 Task: Create a new email signature in Microsoft Outlook and set it as the default for new messages.
Action: Mouse moved to (38, 48)
Screenshot: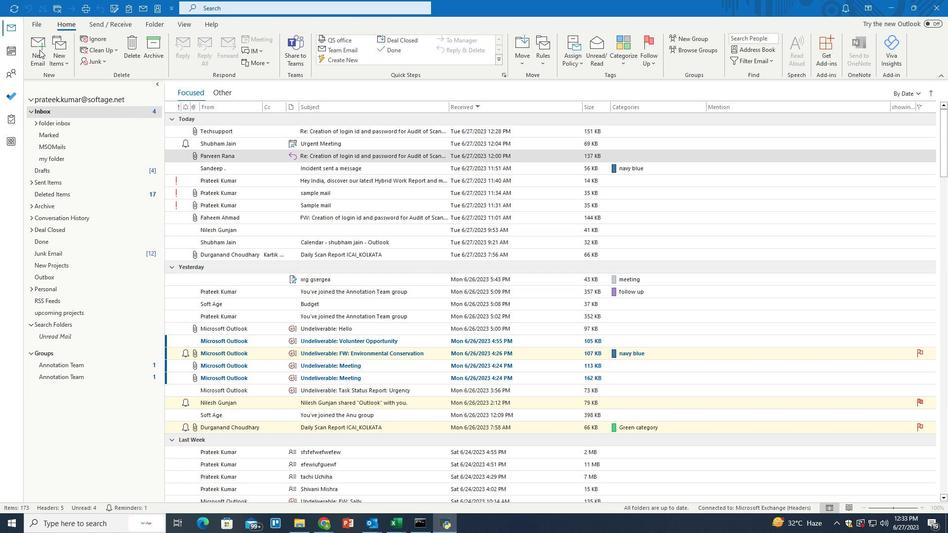 
Action: Mouse pressed left at (38, 48)
Screenshot: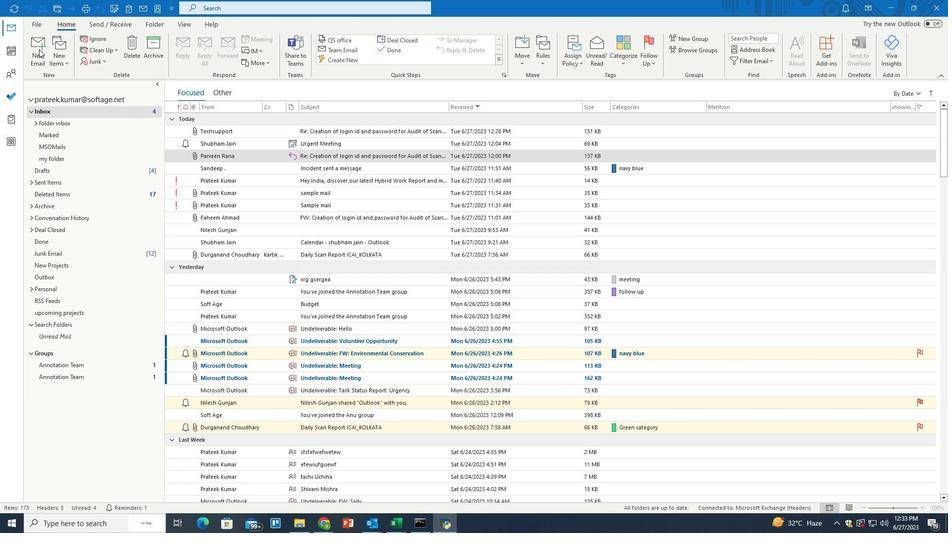 
Action: Mouse pressed left at (38, 48)
Screenshot: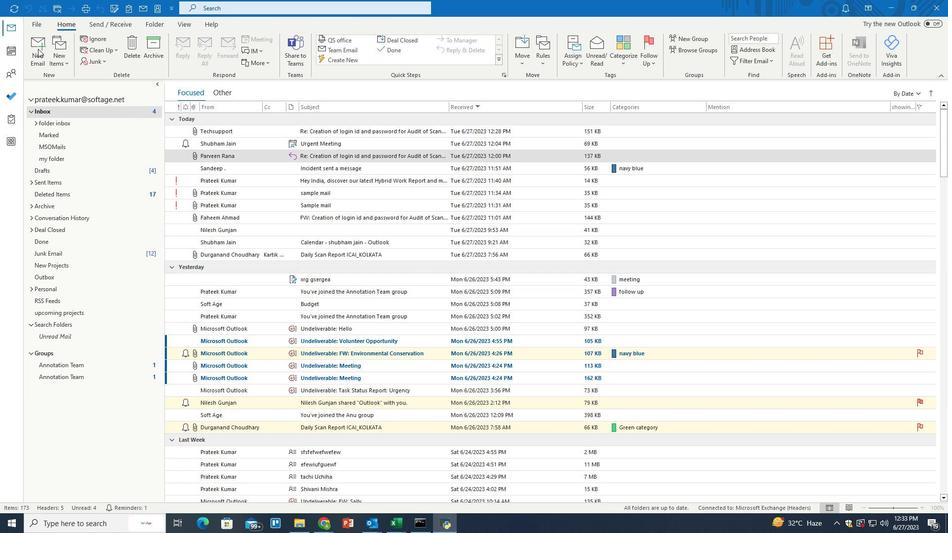 
Action: Mouse moved to (343, 56)
Screenshot: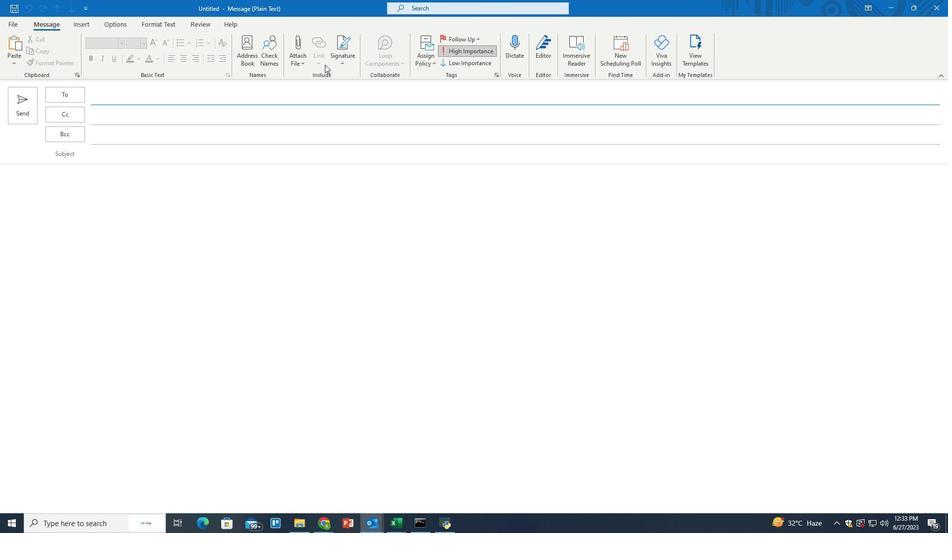 
Action: Mouse pressed left at (343, 56)
Screenshot: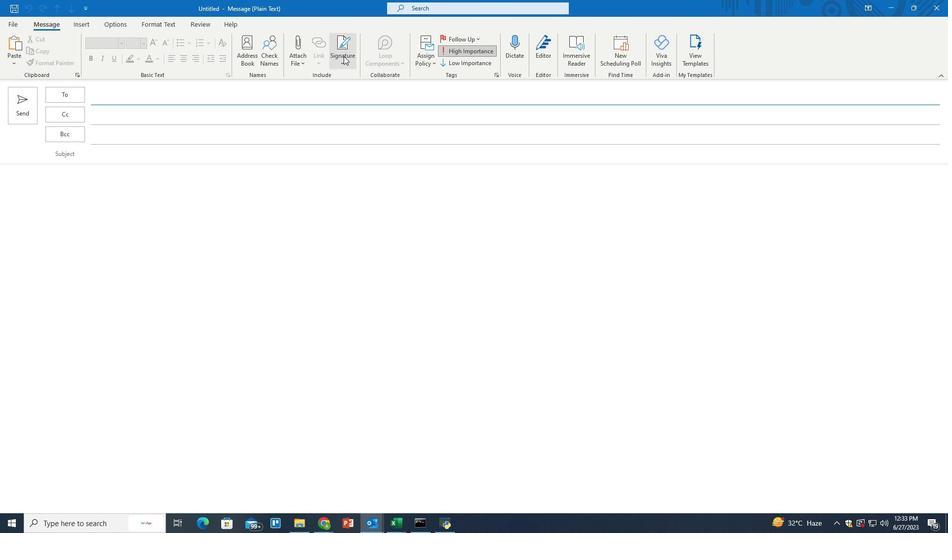 
Action: Mouse moved to (361, 90)
Screenshot: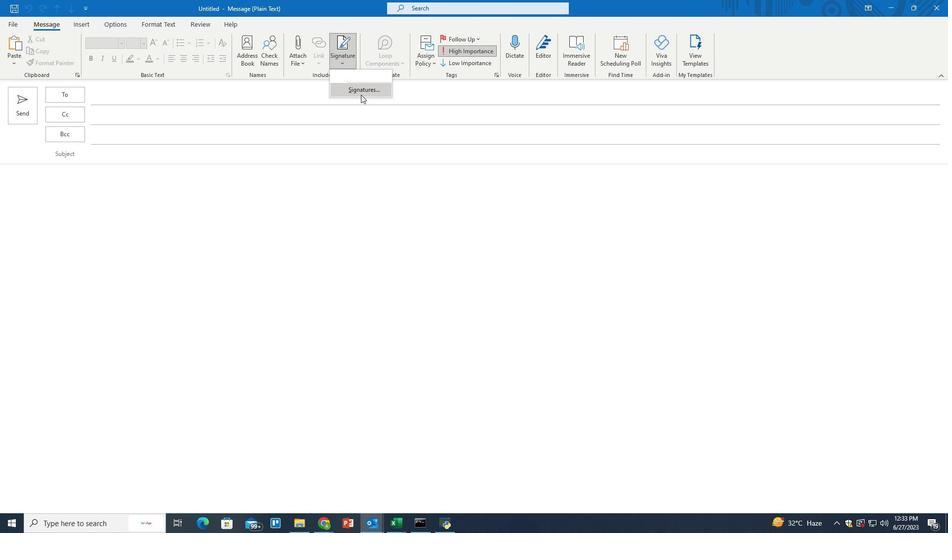 
Action: Mouse pressed left at (361, 90)
Screenshot: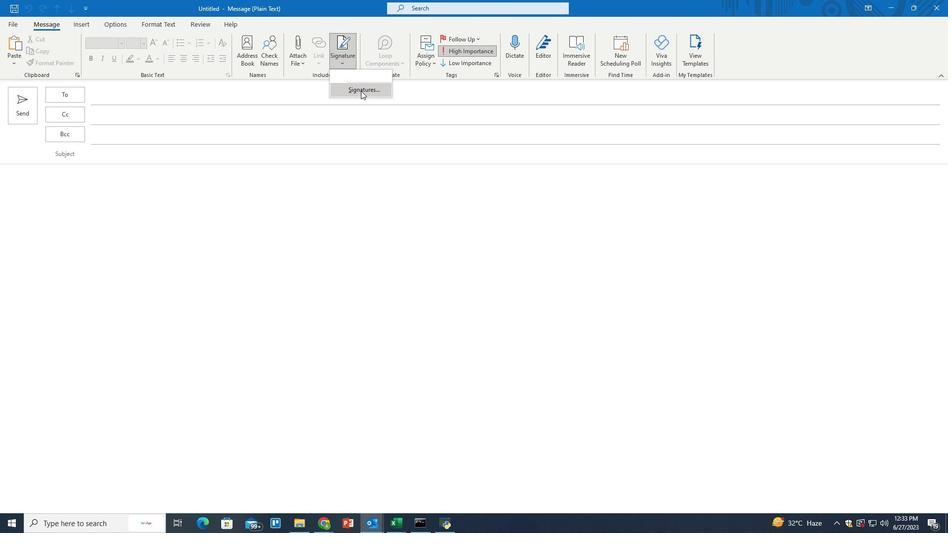 
Action: Mouse moved to (609, 170)
Screenshot: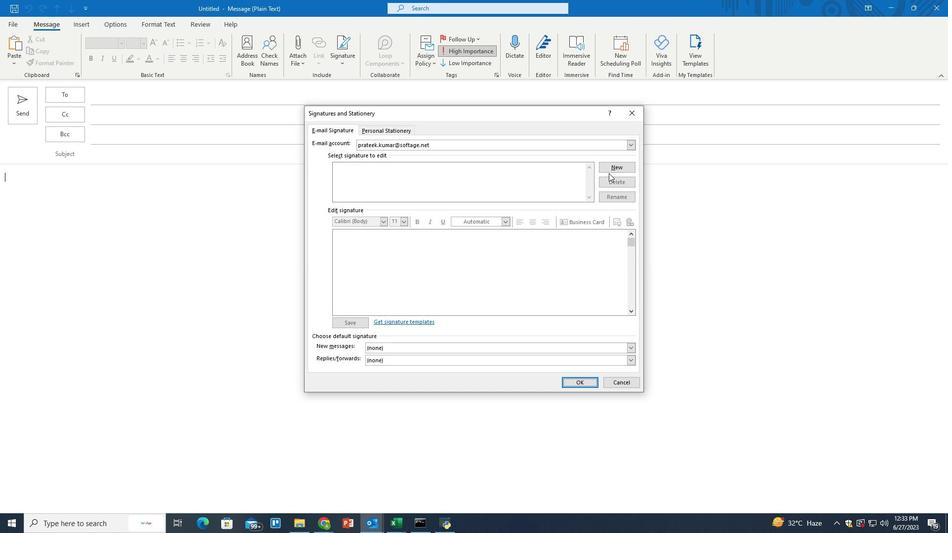
Action: Mouse pressed left at (609, 170)
Screenshot: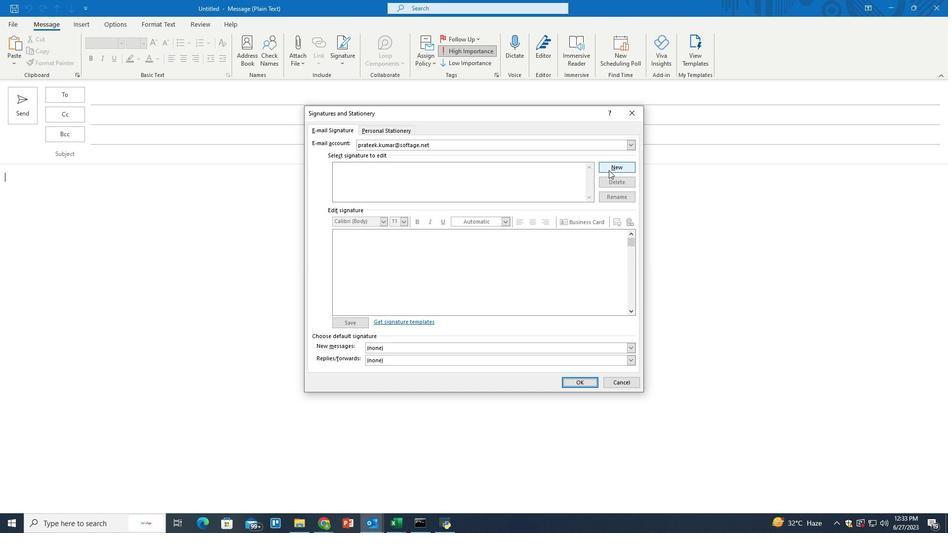 
Action: Mouse moved to (447, 254)
Screenshot: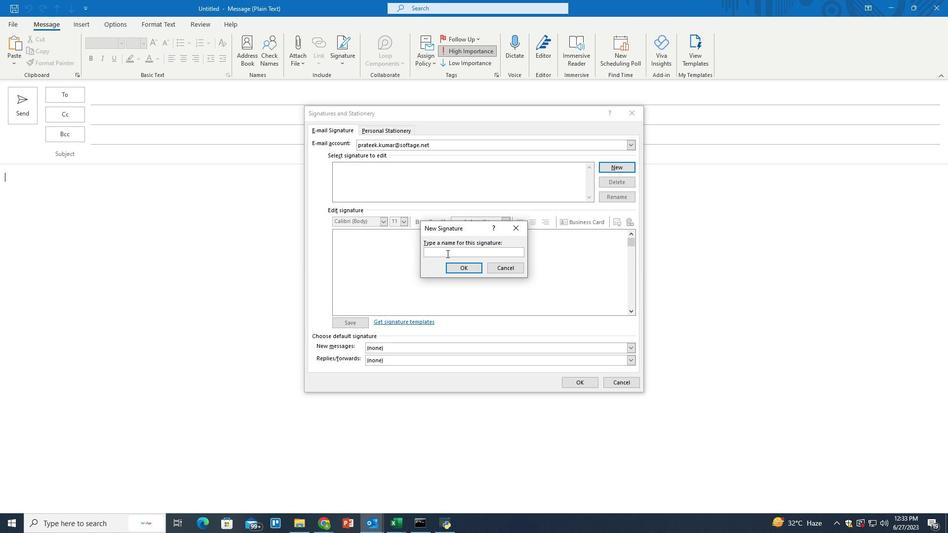 
Action: Mouse pressed left at (447, 254)
Screenshot: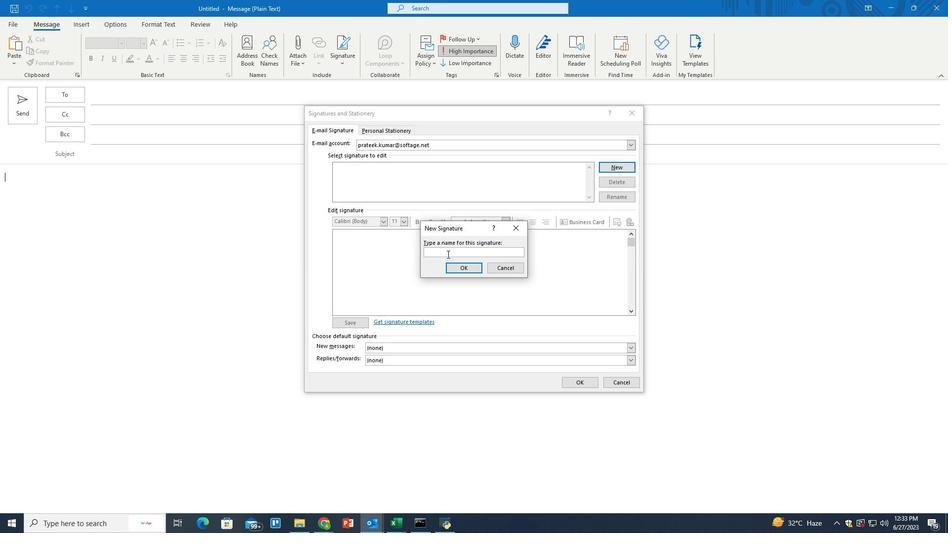 
Action: Key pressed <Key.shift>Uchiha<Key.space><Key.shift>Uzumaki
Screenshot: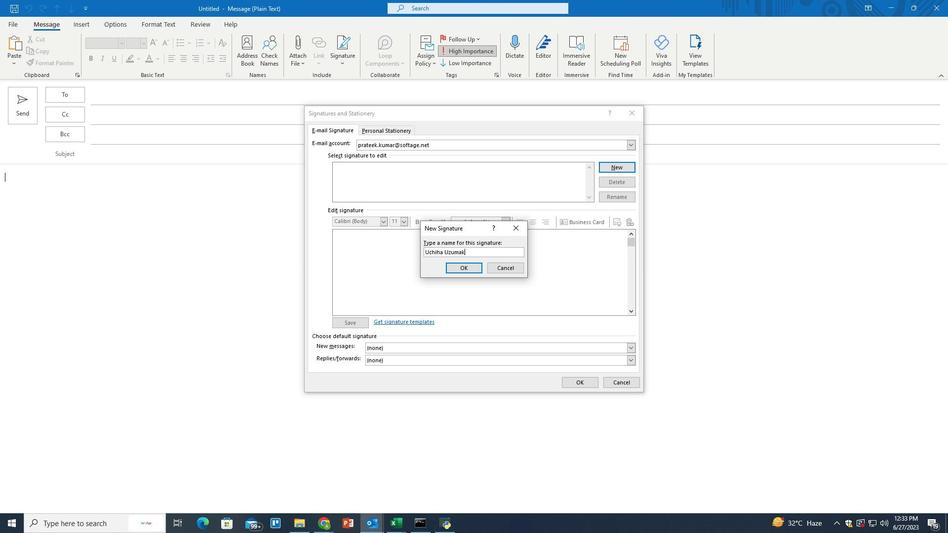 
Action: Mouse moved to (469, 270)
Screenshot: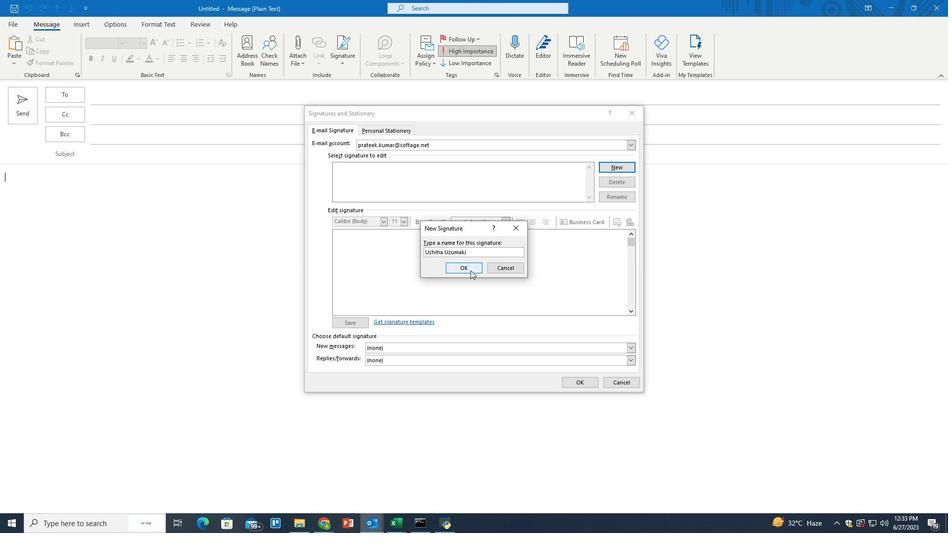 
Action: Mouse pressed left at (469, 270)
Screenshot: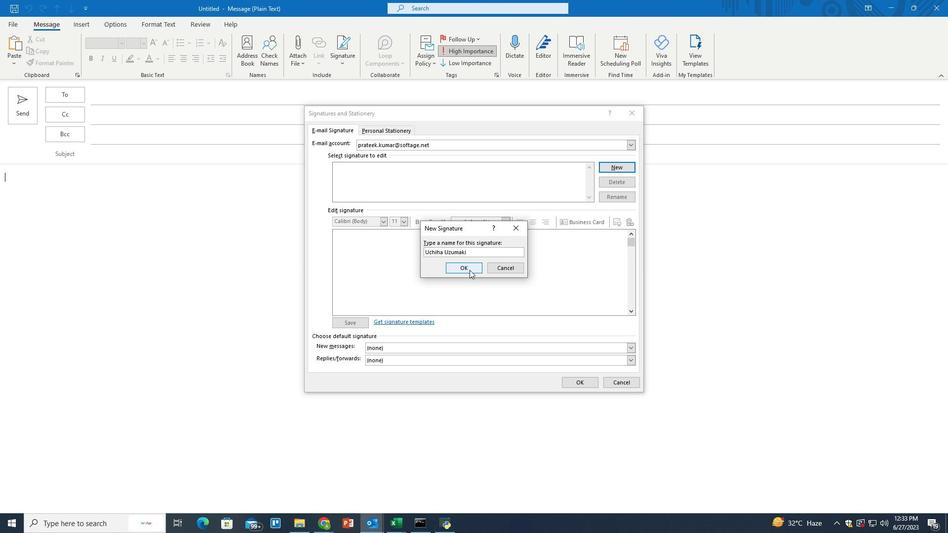 
Action: Mouse moved to (382, 220)
Screenshot: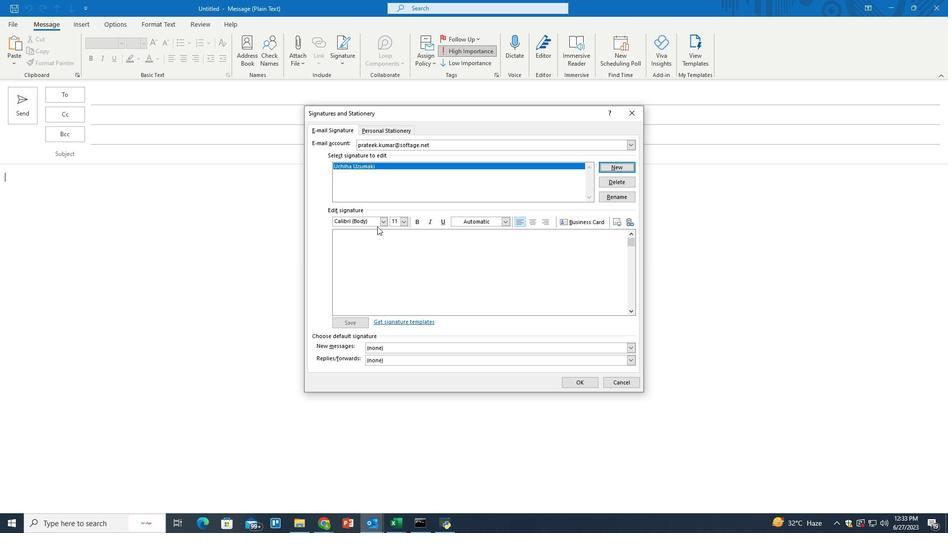 
Action: Mouse pressed left at (382, 220)
Screenshot: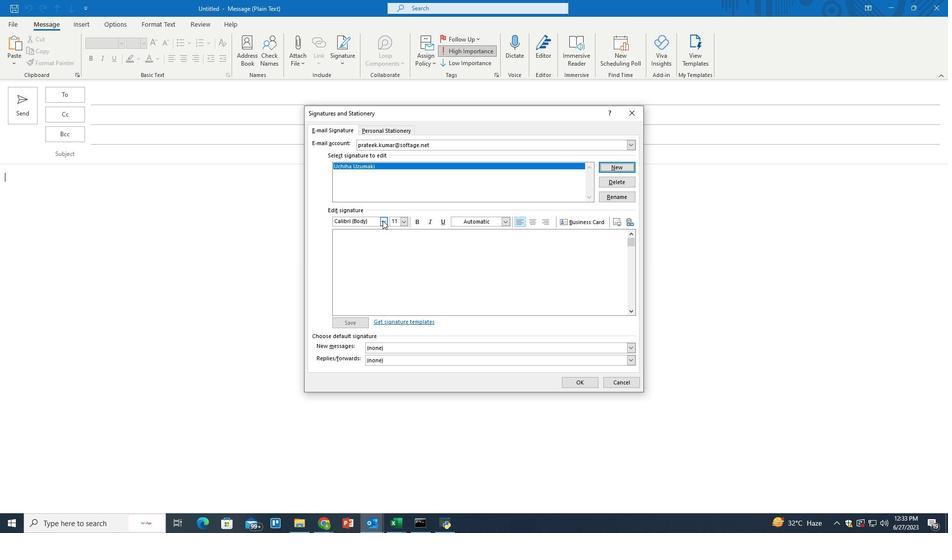 
Action: Key pressed a
Screenshot: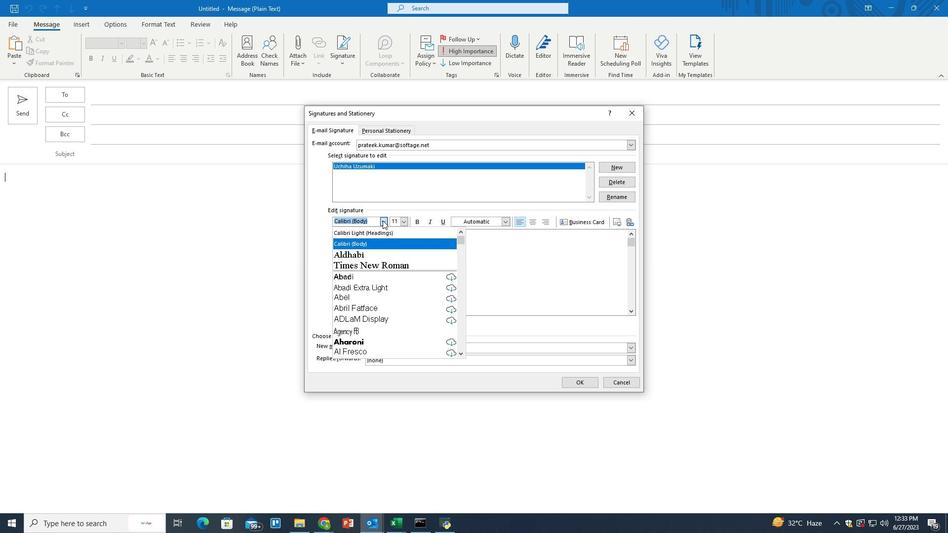 
Action: Mouse moved to (415, 234)
Screenshot: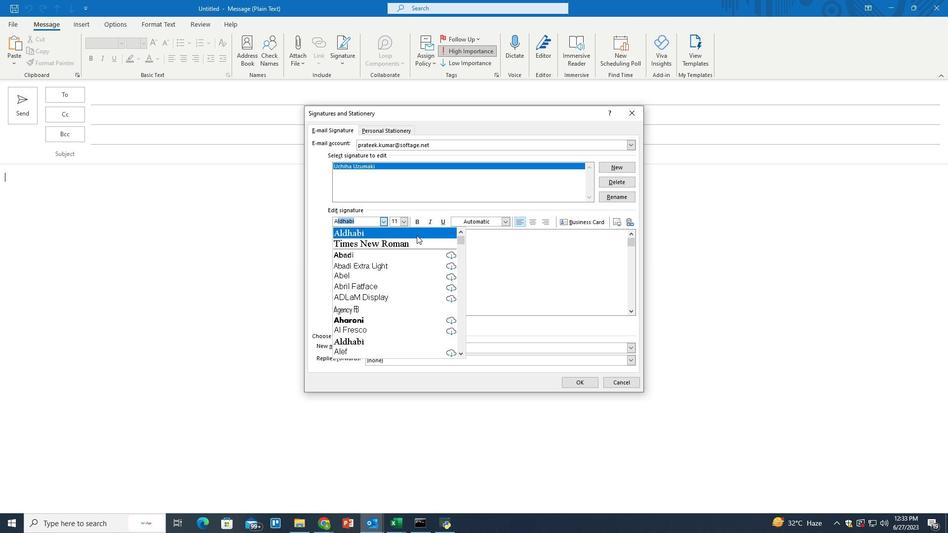 
Action: Mouse pressed left at (415, 234)
Screenshot: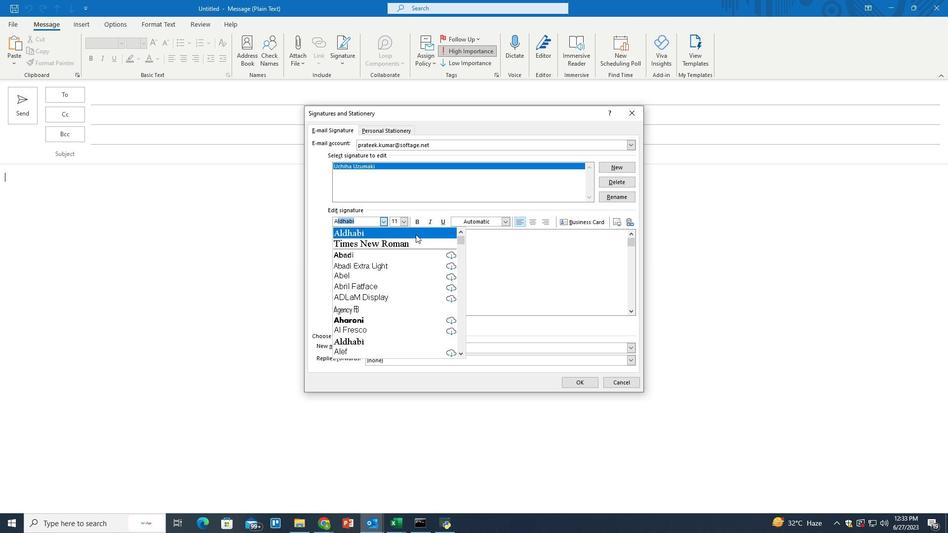 
Action: Key pressed <Key.shift><Key.shift><Key.shift><Key.shift><Key.shift><Key.shift><Key.shift><Key.shift><Key.shift><Key.shift><Key.shift><Key.shift><Key.shift><Key.shift><Key.shift><Key.shift>Uchiha<Key.space><Key.backspace>,<Key.space><Key.shift>Marketing<Key.space><Key.shift>Manger,<Key.space><Key.shift>Softage.net
Screenshot: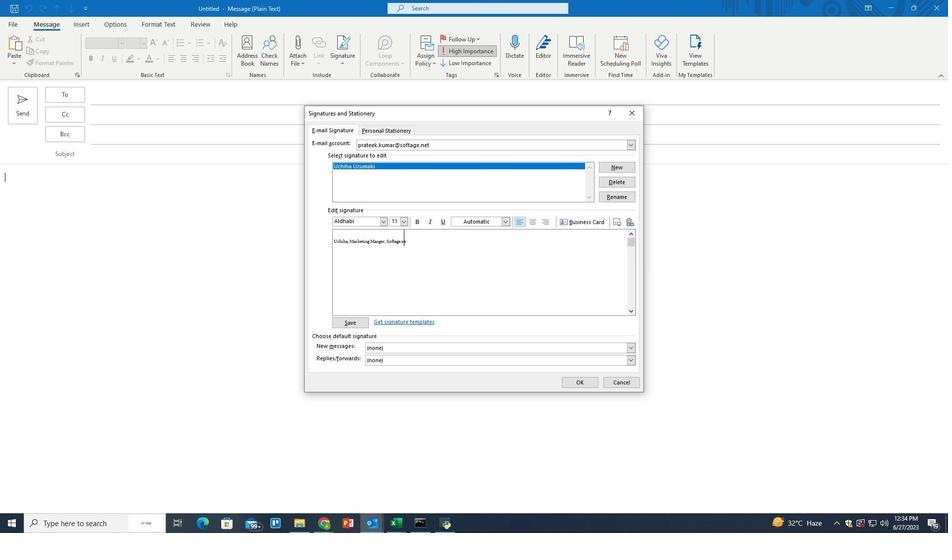 
Action: Mouse moved to (349, 319)
Screenshot: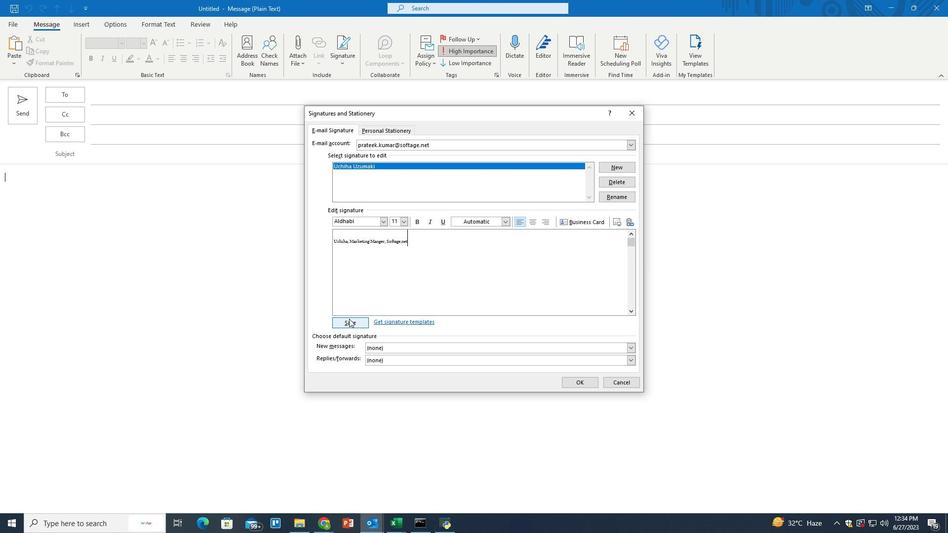 
Action: Mouse pressed left at (349, 319)
Screenshot: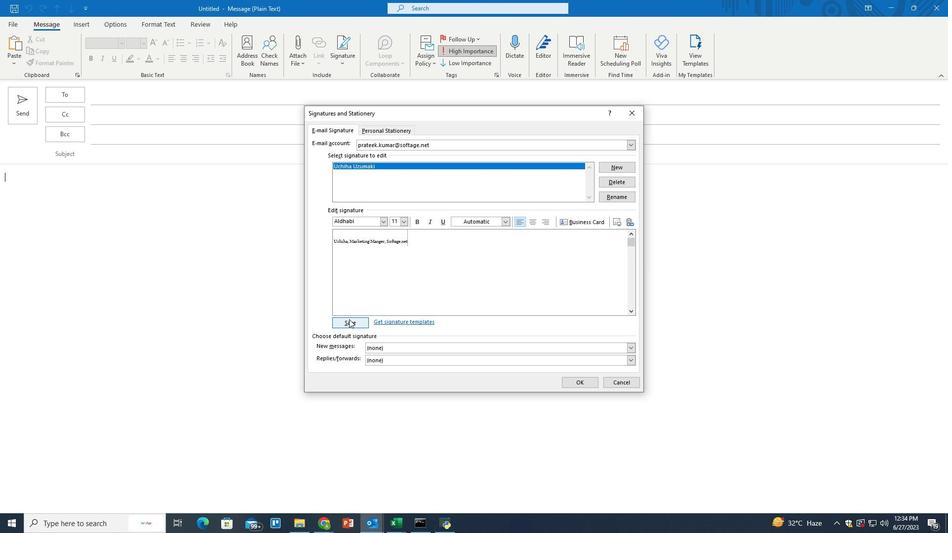 
Action: Mouse moved to (494, 359)
Screenshot: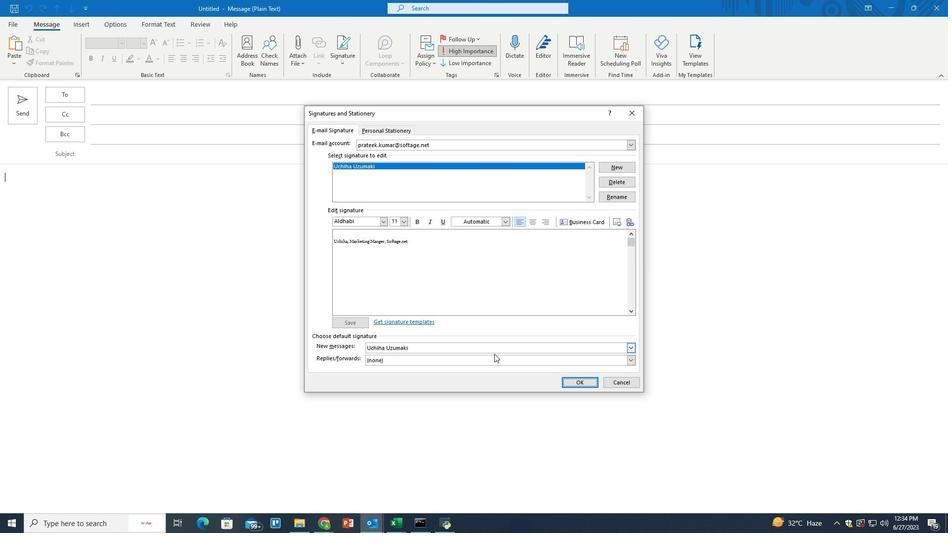 
Action: Mouse pressed left at (494, 359)
Screenshot: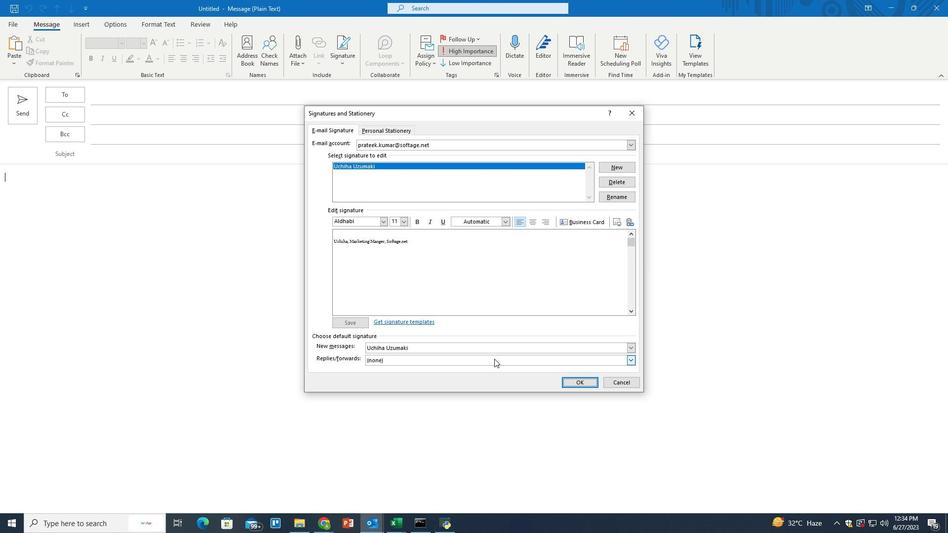 
Action: Mouse moved to (409, 378)
Screenshot: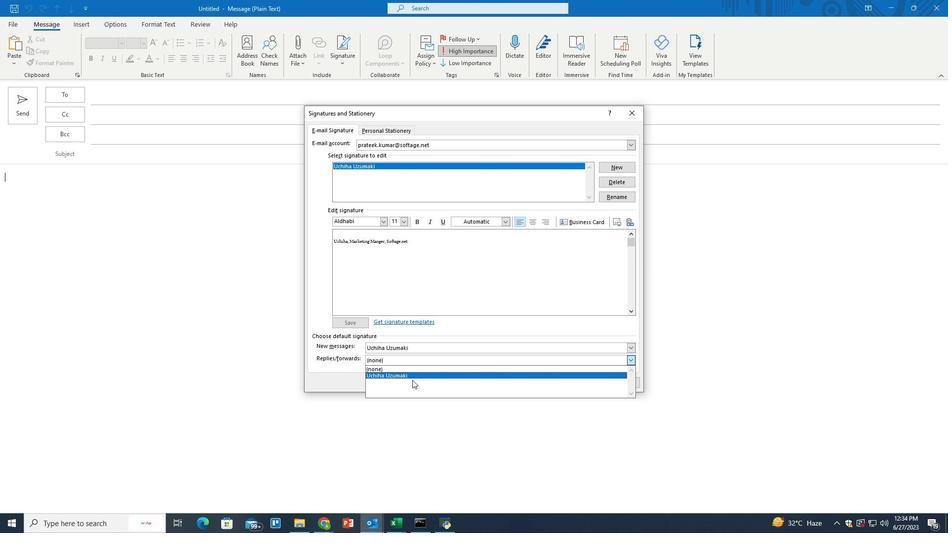 
Action: Mouse pressed left at (409, 378)
Screenshot: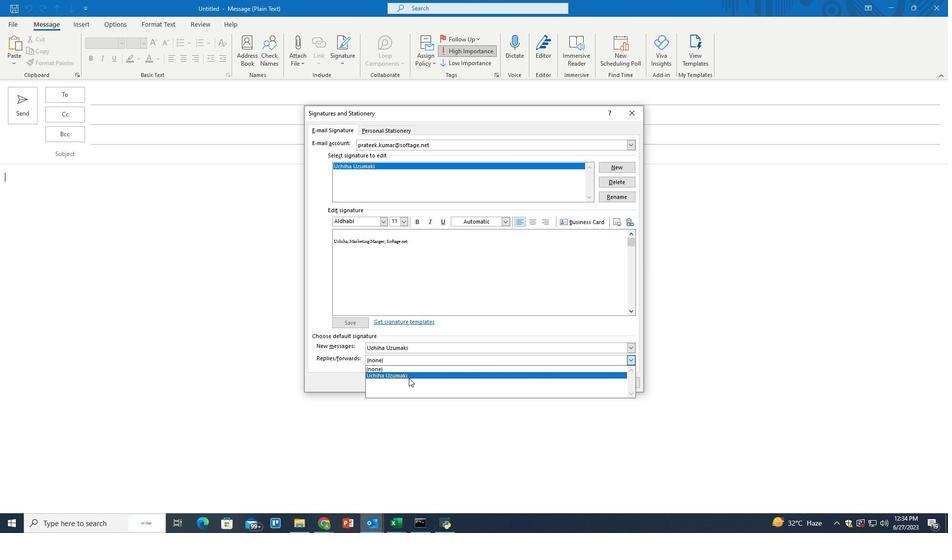 
Action: Mouse moved to (578, 382)
Screenshot: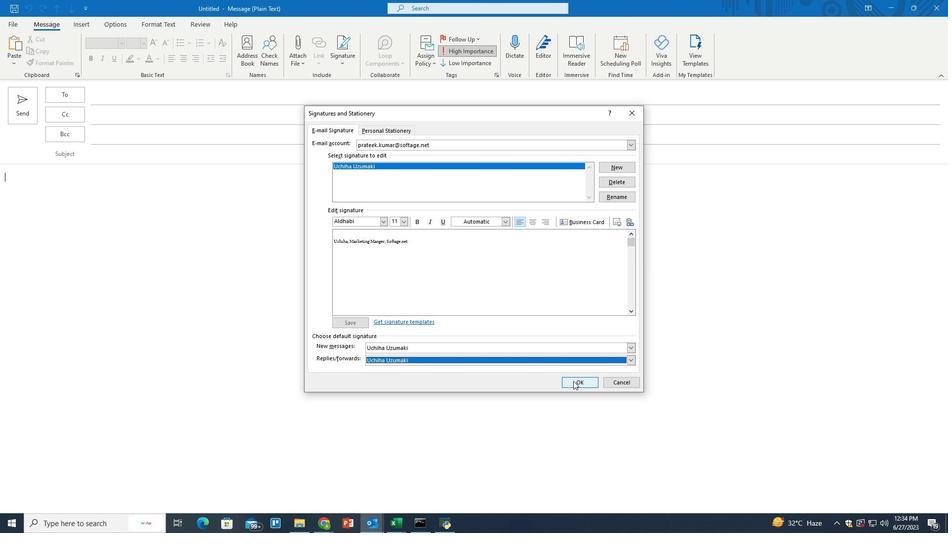 
Action: Mouse pressed left at (578, 382)
Screenshot: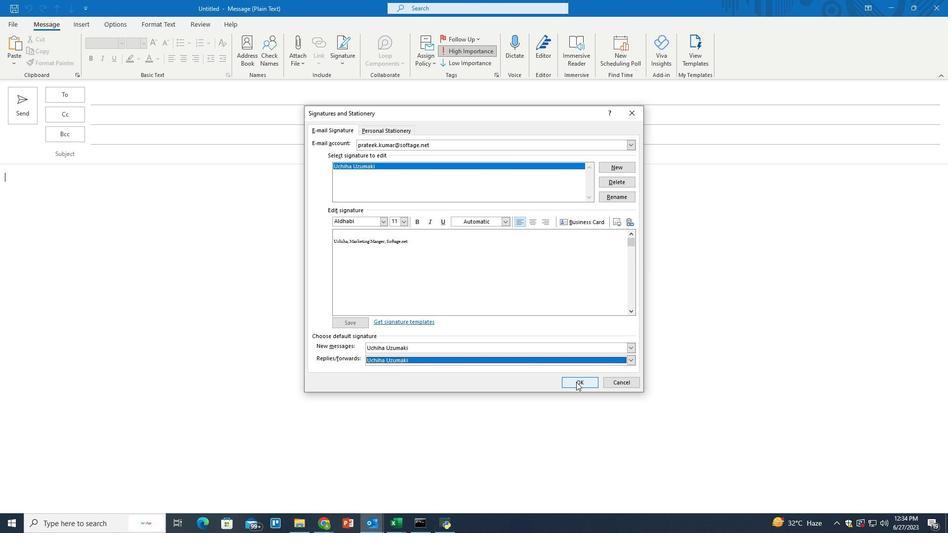 
Action: Mouse moved to (298, 228)
Screenshot: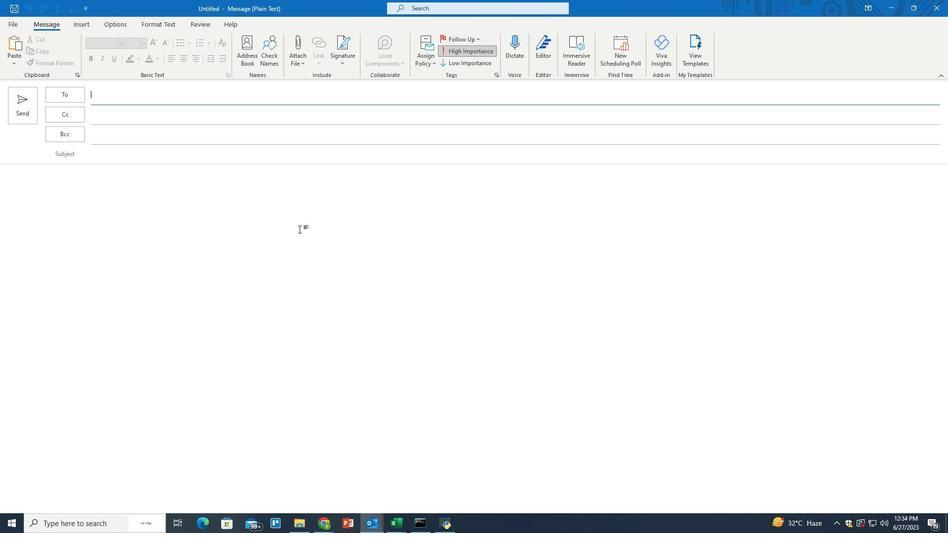 
